 Task: Mark as unread   from aakash.mishra@softage.net with a subject Subject0024
Action: Mouse moved to (599, 19)
Screenshot: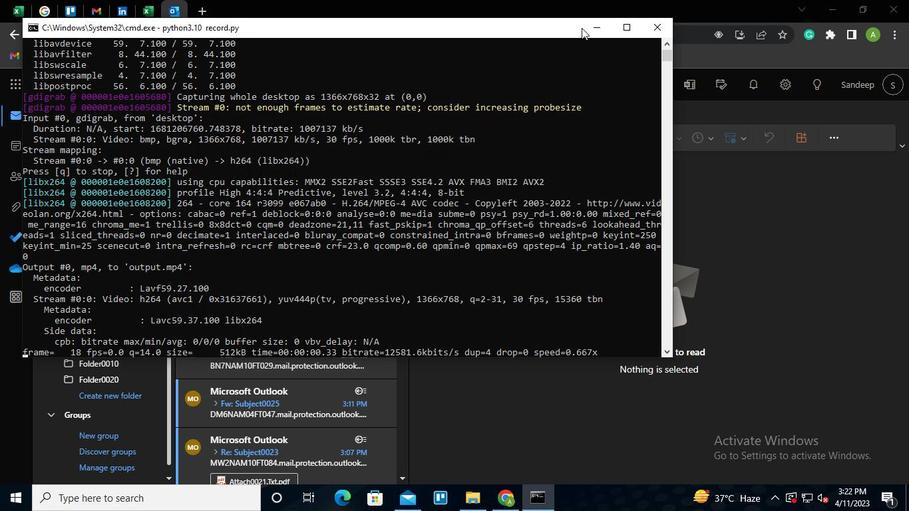 
Action: Mouse pressed left at (599, 19)
Screenshot: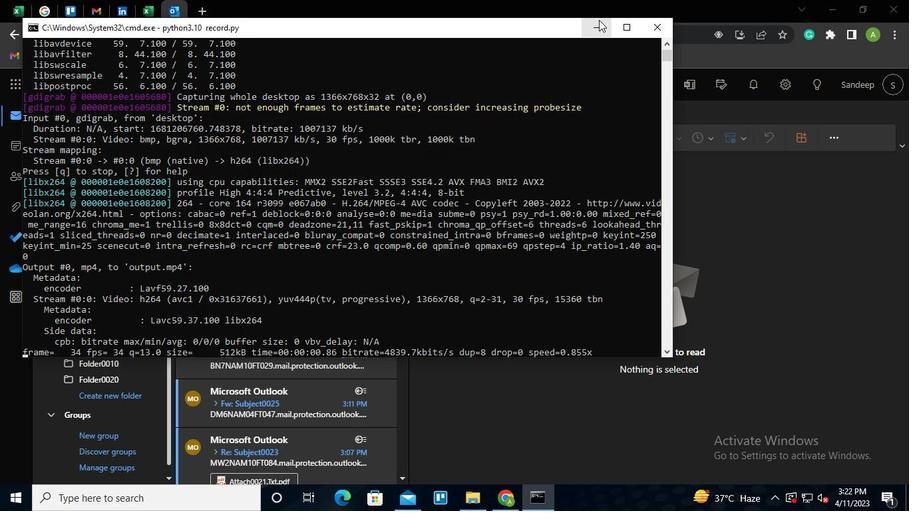 
Action: Mouse moved to (281, 89)
Screenshot: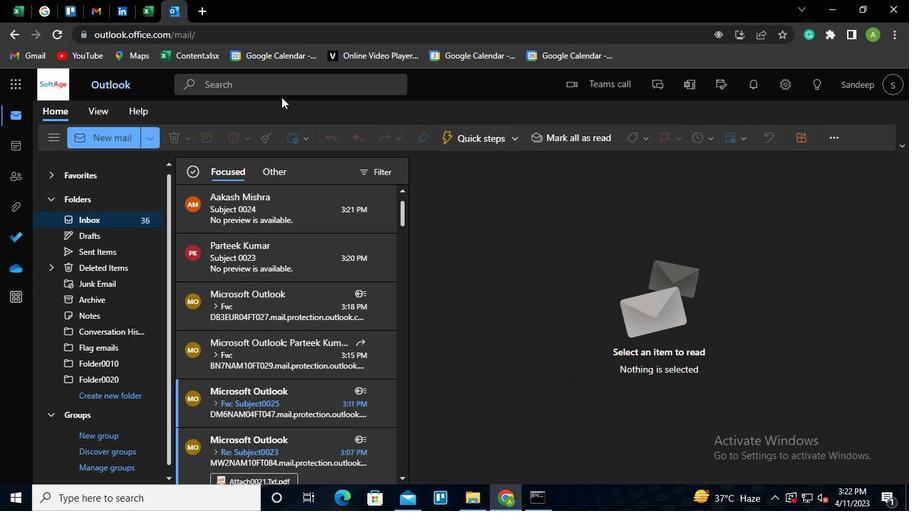 
Action: Mouse pressed left at (281, 89)
Screenshot: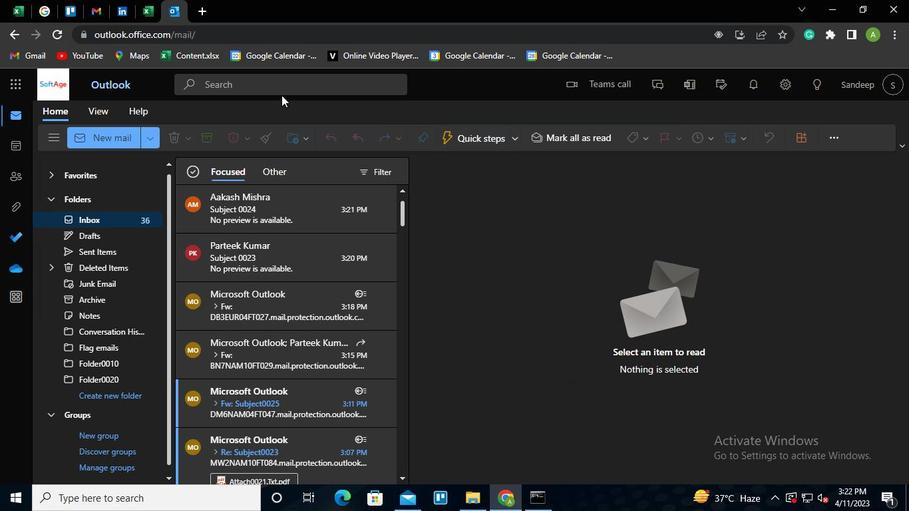 
Action: Mouse moved to (508, 83)
Screenshot: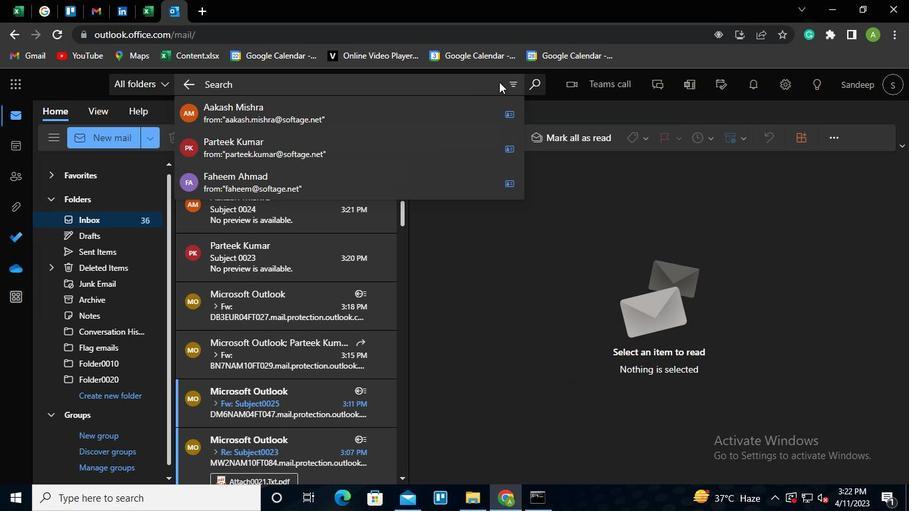 
Action: Mouse pressed left at (508, 83)
Screenshot: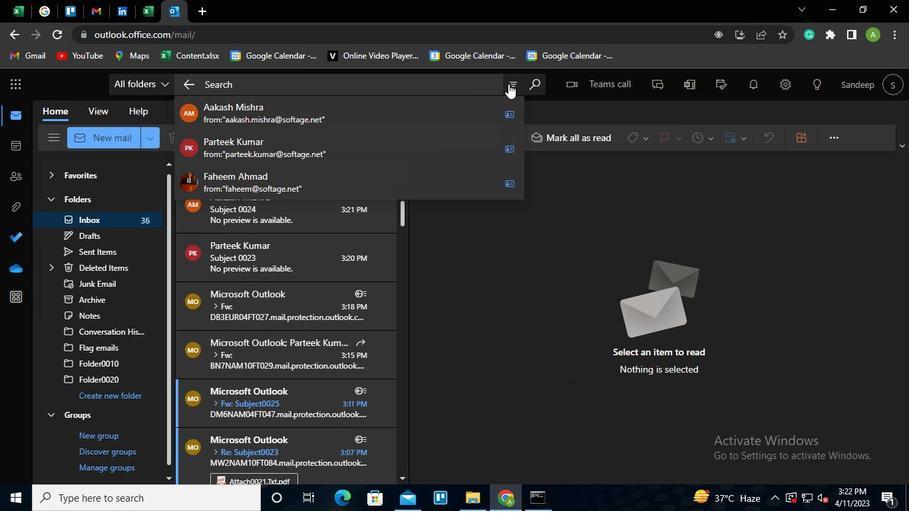 
Action: Mouse moved to (266, 111)
Screenshot: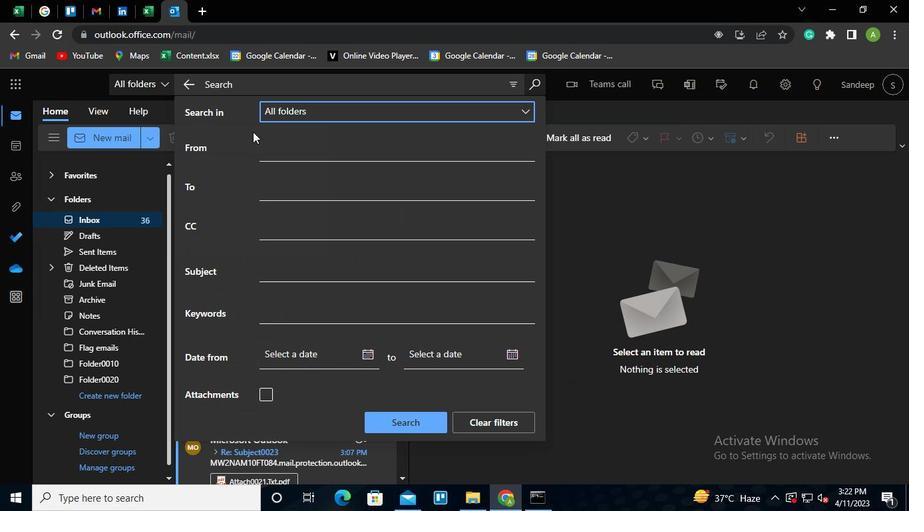 
Action: Mouse pressed left at (266, 111)
Screenshot: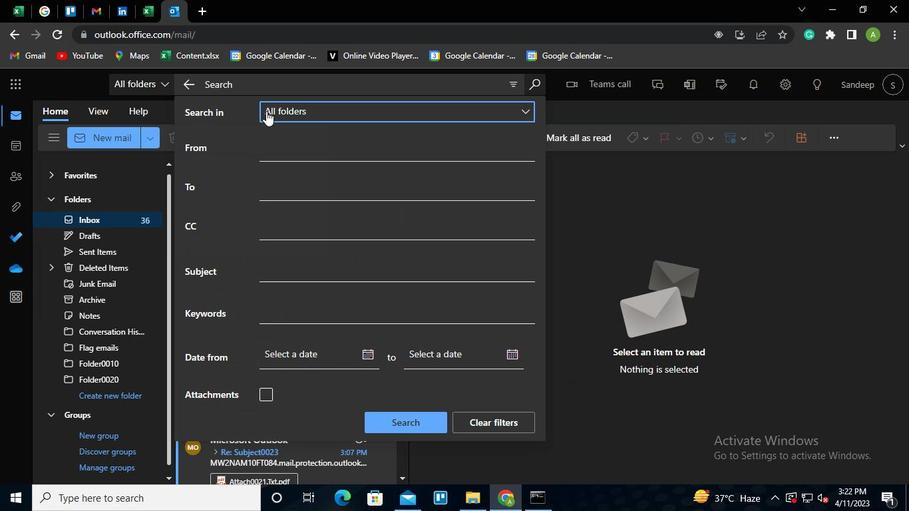 
Action: Mouse moved to (275, 150)
Screenshot: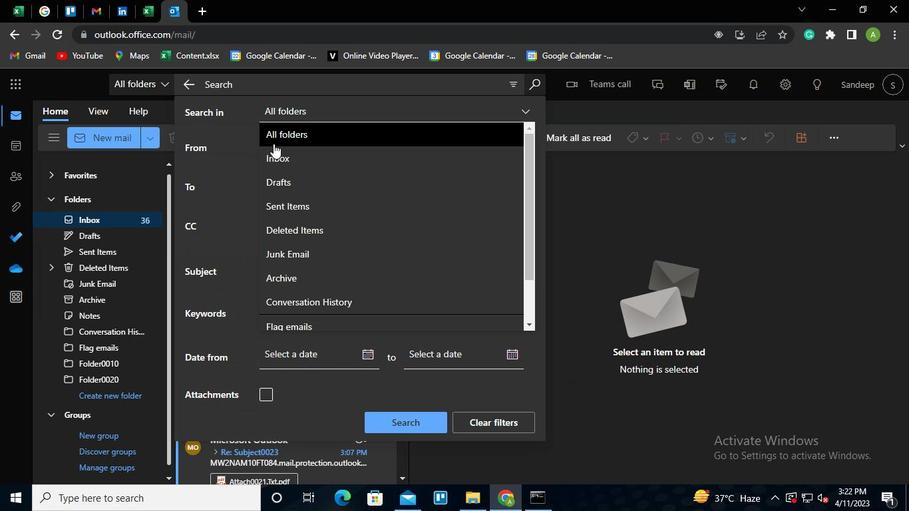 
Action: Mouse pressed left at (275, 150)
Screenshot: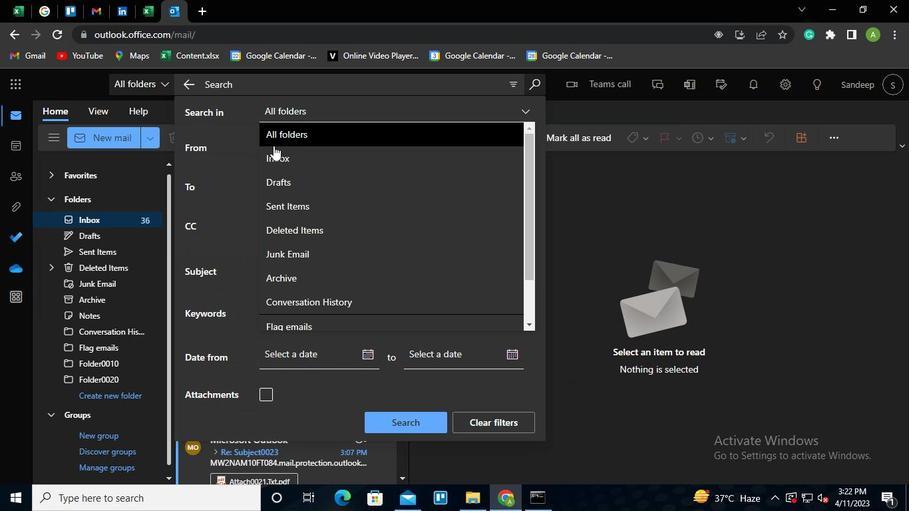 
Action: Mouse moved to (274, 140)
Screenshot: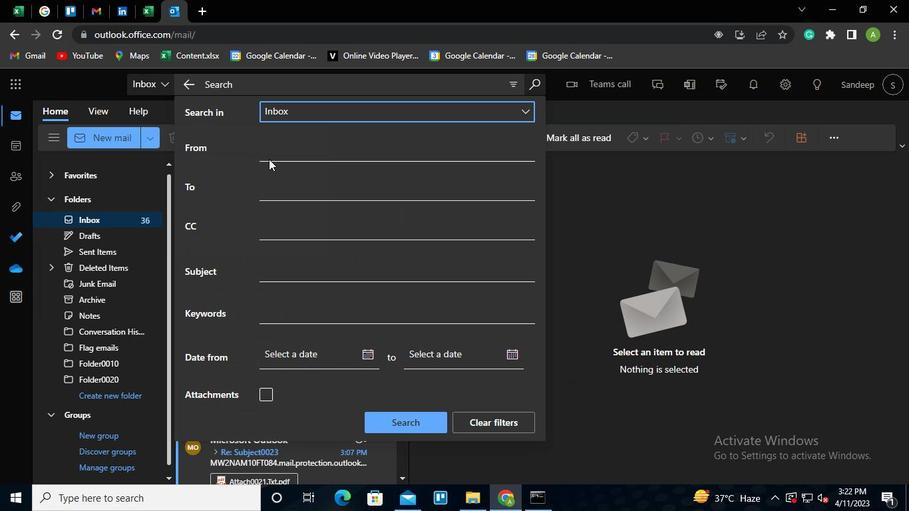 
Action: Mouse pressed left at (274, 140)
Screenshot: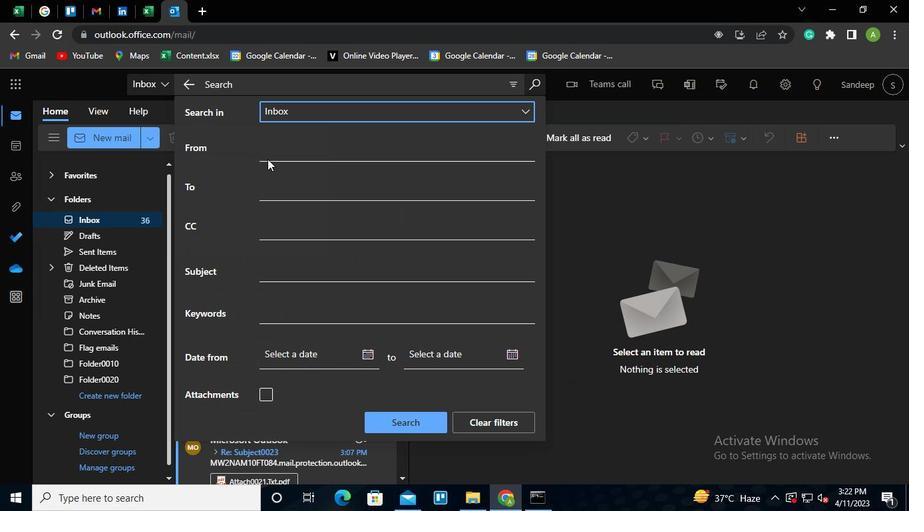 
Action: Mouse moved to (305, 215)
Screenshot: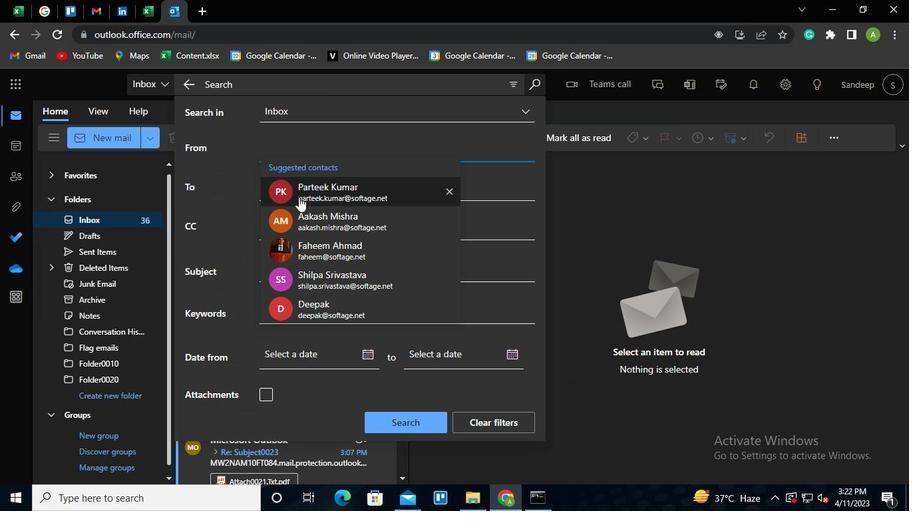 
Action: Mouse pressed left at (305, 215)
Screenshot: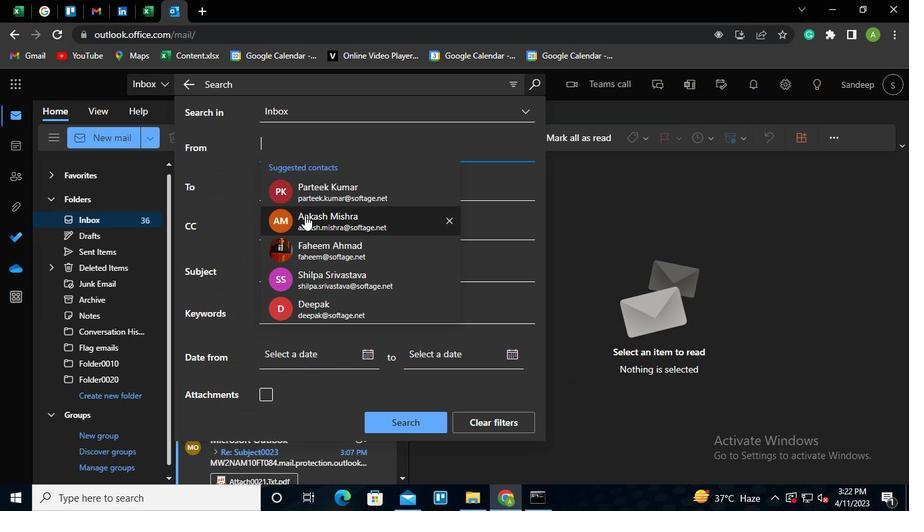 
Action: Mouse moved to (290, 272)
Screenshot: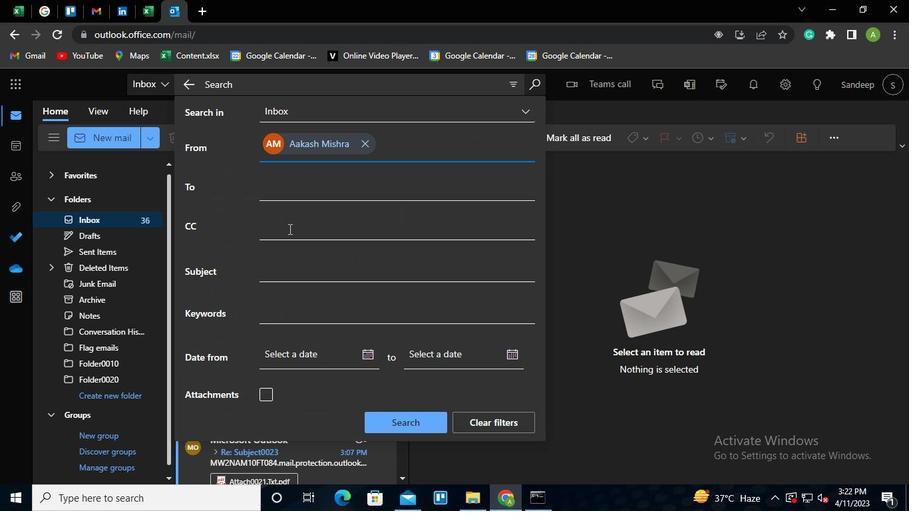 
Action: Mouse pressed left at (290, 272)
Screenshot: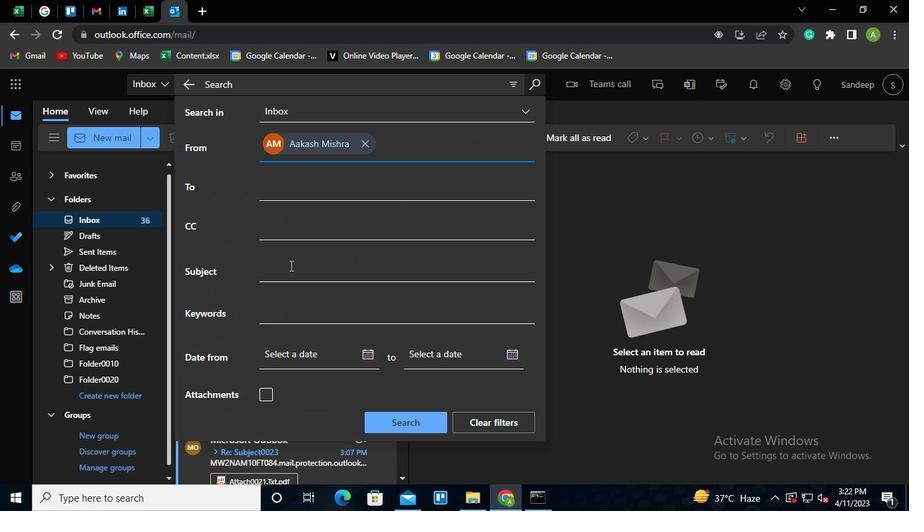 
Action: Keyboard Key.shift
Screenshot: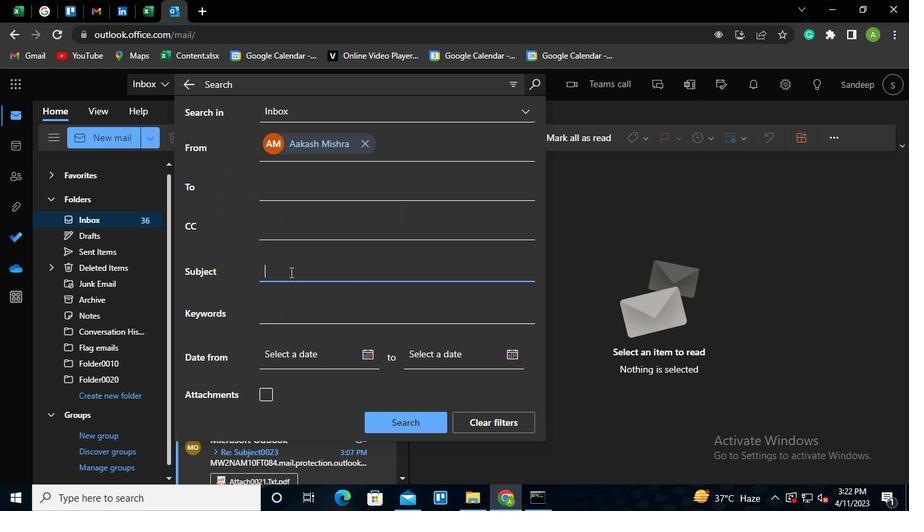 
Action: Keyboard S
Screenshot: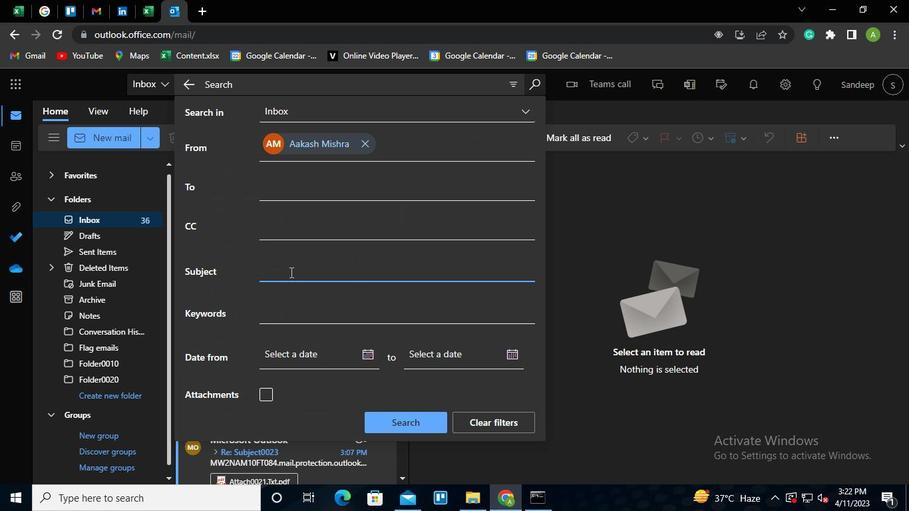 
Action: Keyboard u
Screenshot: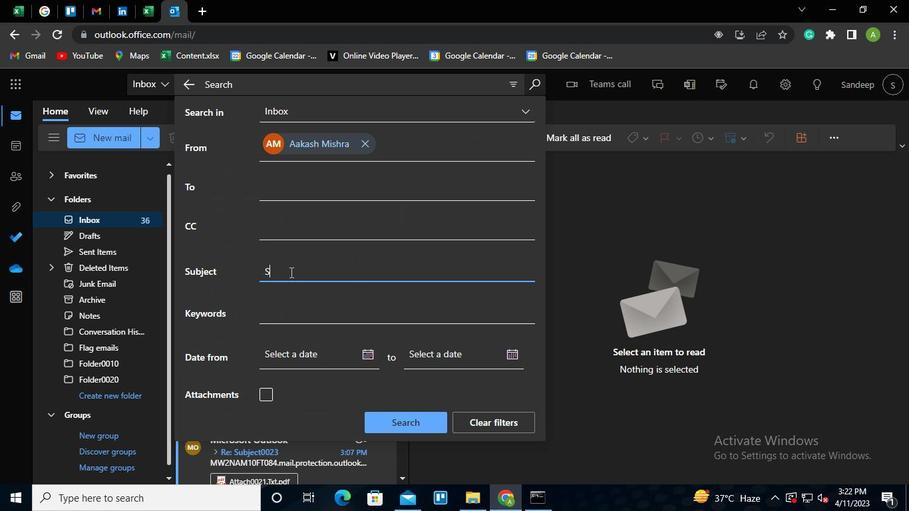 
Action: Keyboard b
Screenshot: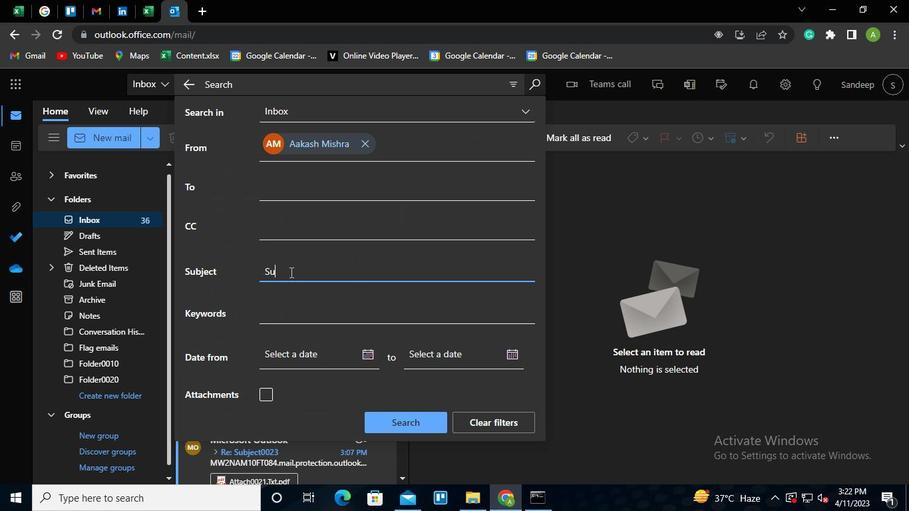 
Action: Keyboard j
Screenshot: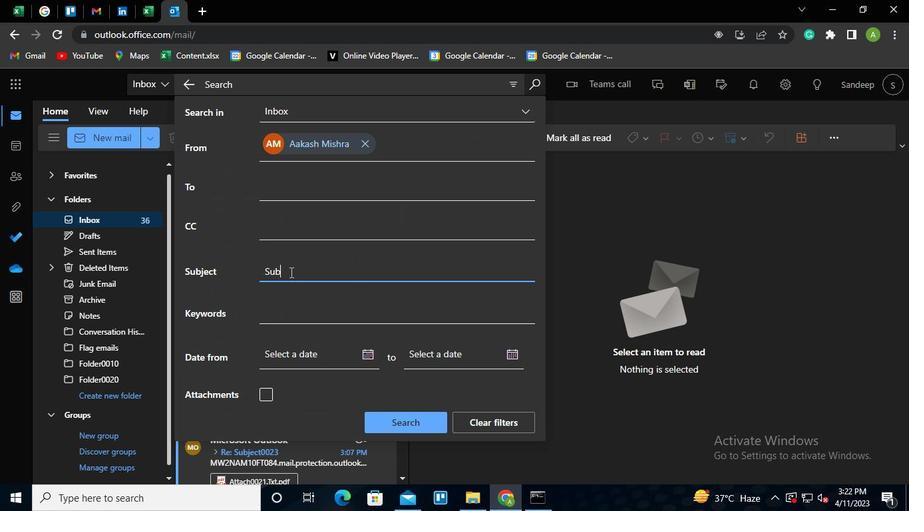 
Action: Keyboard e
Screenshot: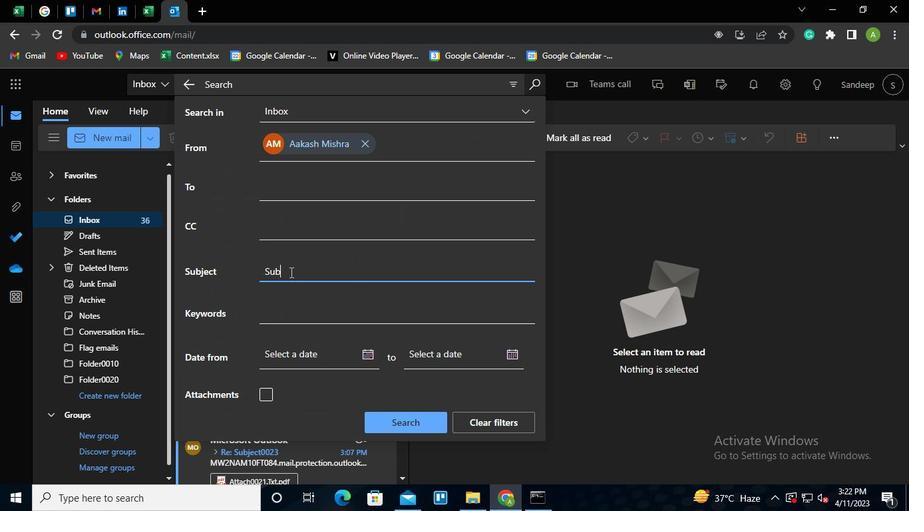 
Action: Keyboard c
Screenshot: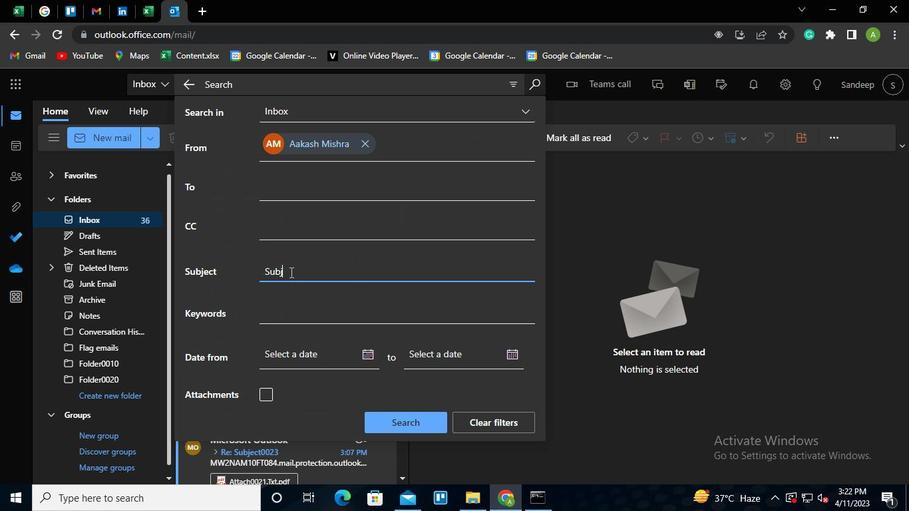 
Action: Keyboard t
Screenshot: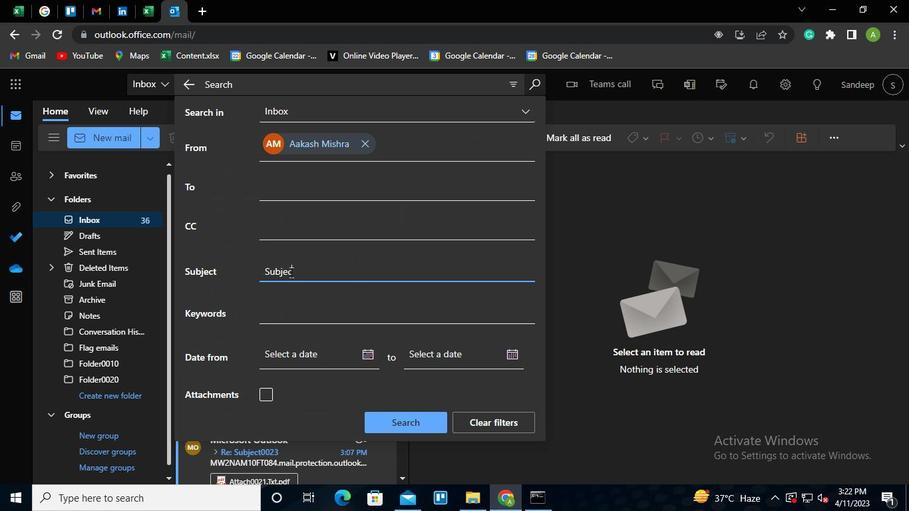 
Action: Keyboard Key.space
Screenshot: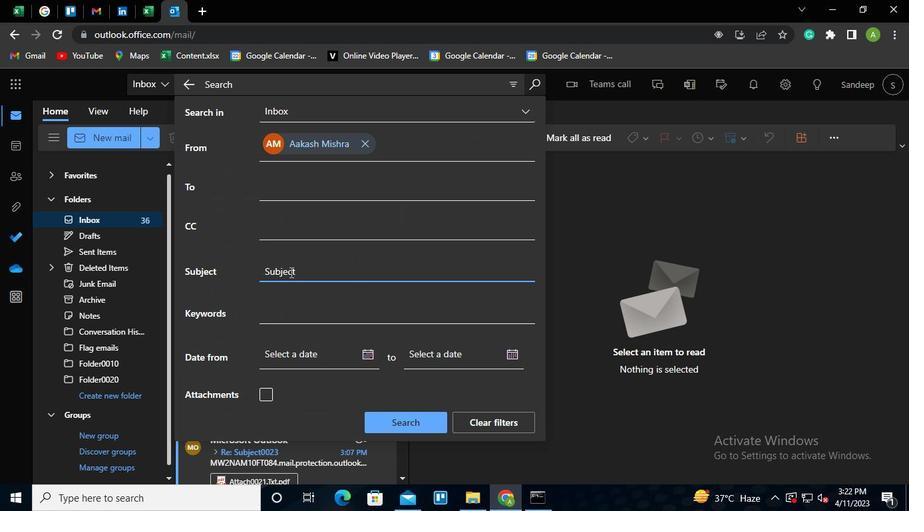 
Action: Keyboard <96>
Screenshot: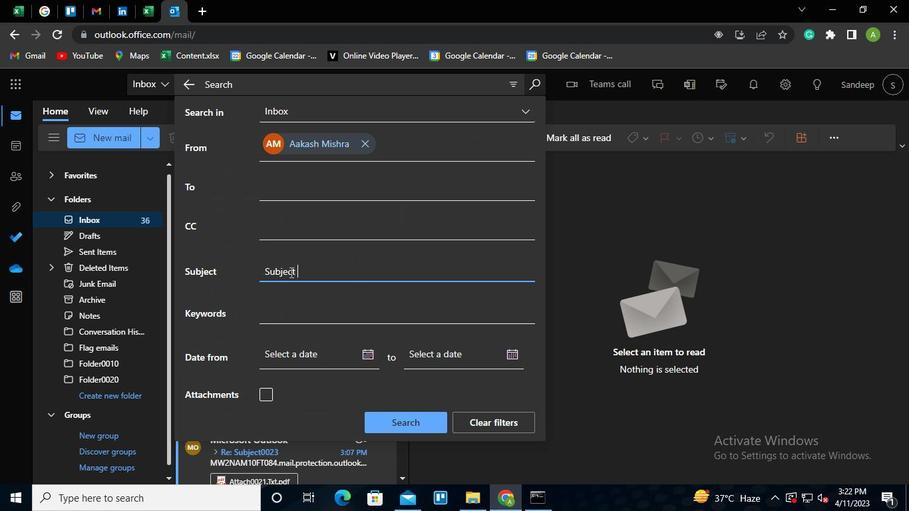 
Action: Keyboard <96>
Screenshot: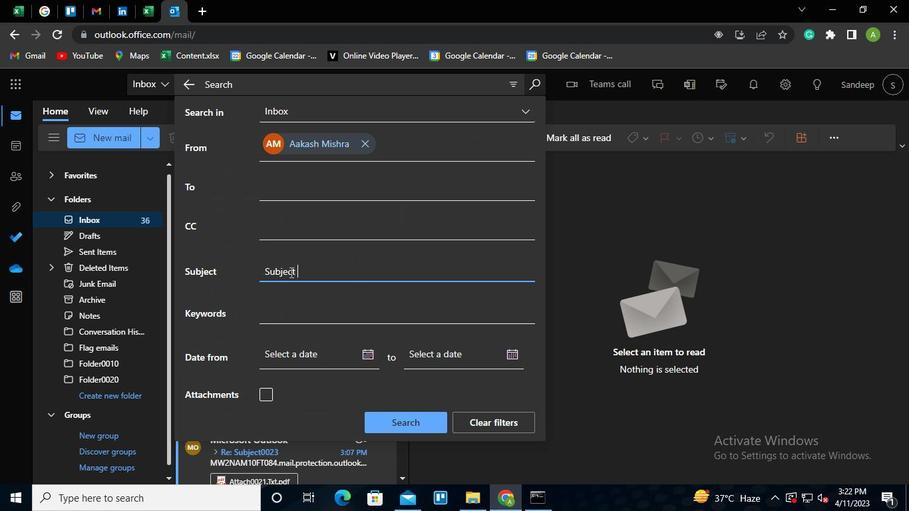 
Action: Keyboard <98>
Screenshot: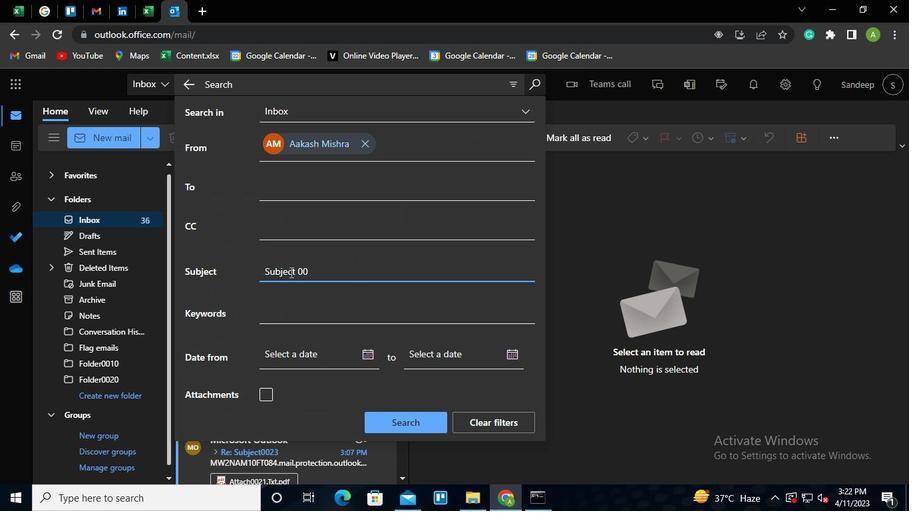 
Action: Keyboard <100>
Screenshot: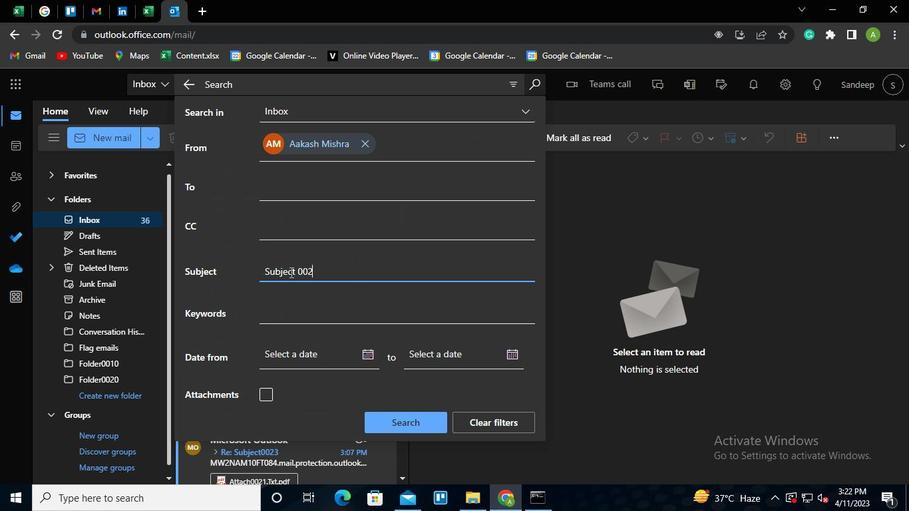 
Action: Mouse moved to (403, 424)
Screenshot: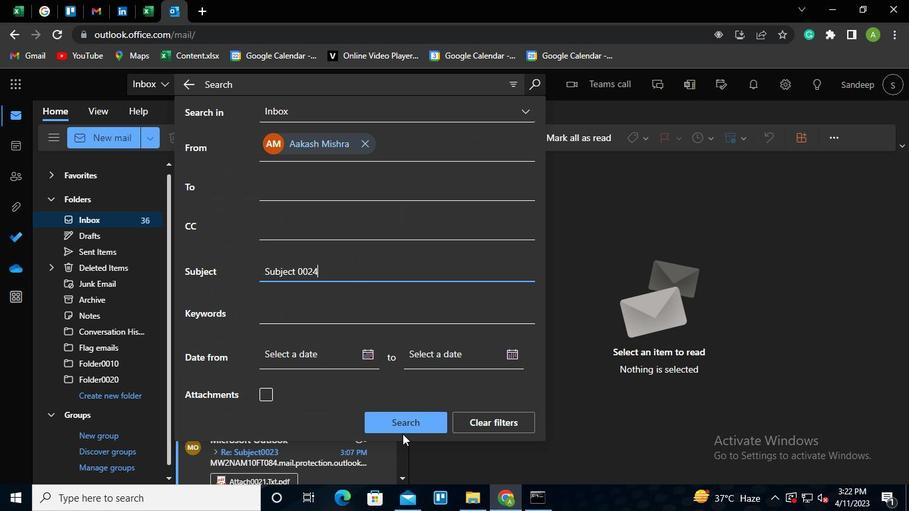 
Action: Mouse pressed left at (403, 424)
Screenshot: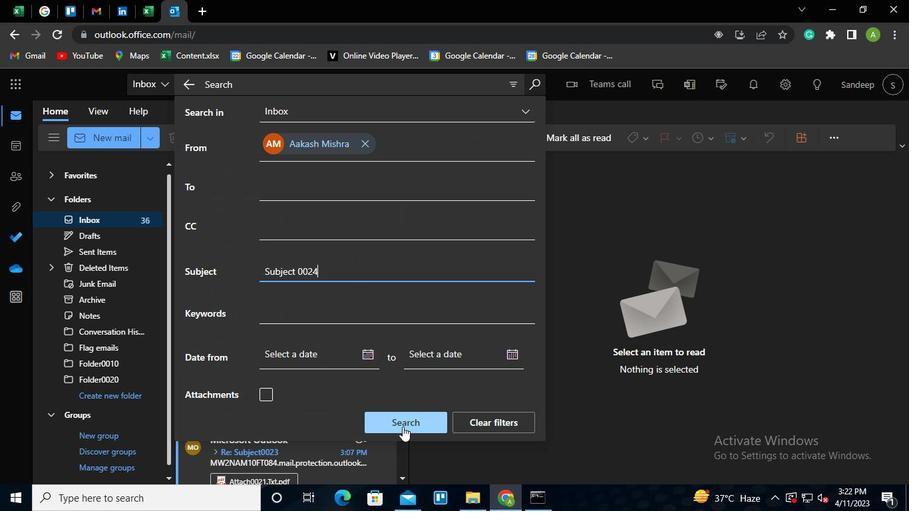 
Action: Mouse moved to (301, 238)
Screenshot: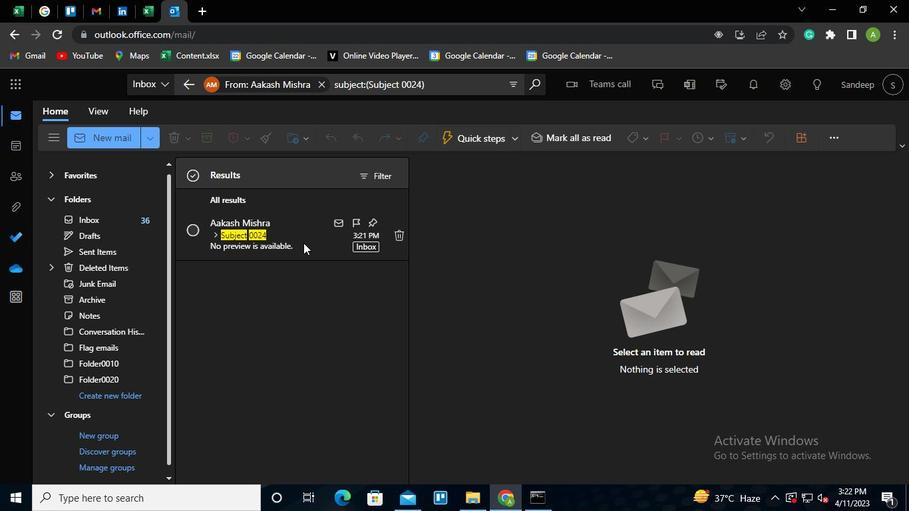 
Action: Mouse pressed right at (301, 238)
Screenshot: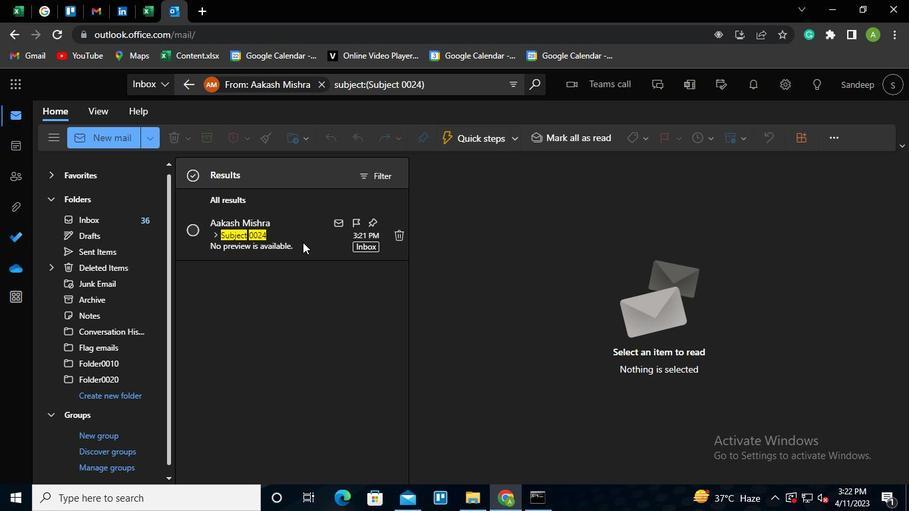 
Action: Mouse moved to (325, 271)
Screenshot: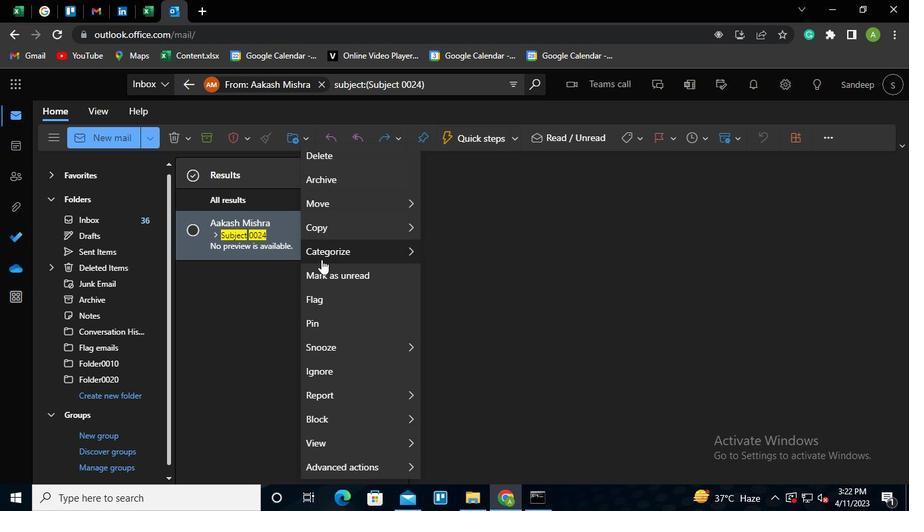 
Action: Mouse pressed left at (325, 271)
Screenshot: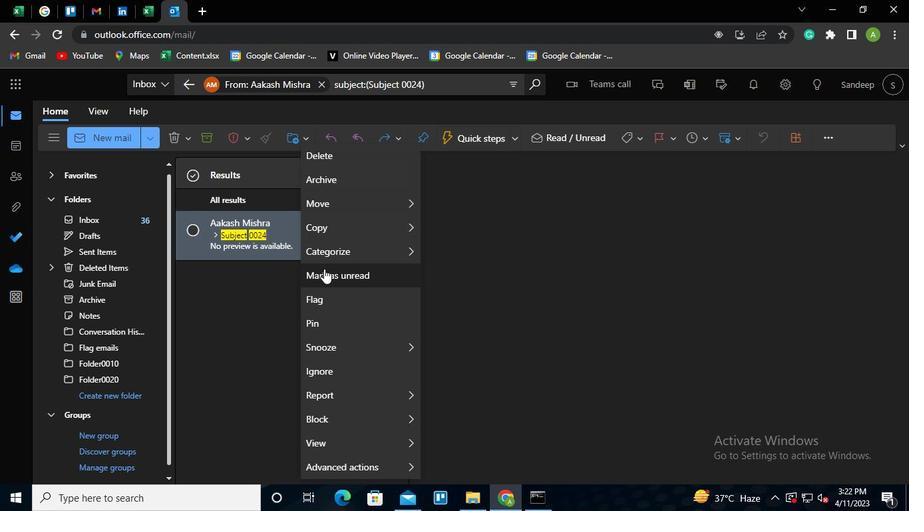 
Action: Mouse moved to (544, 494)
Screenshot: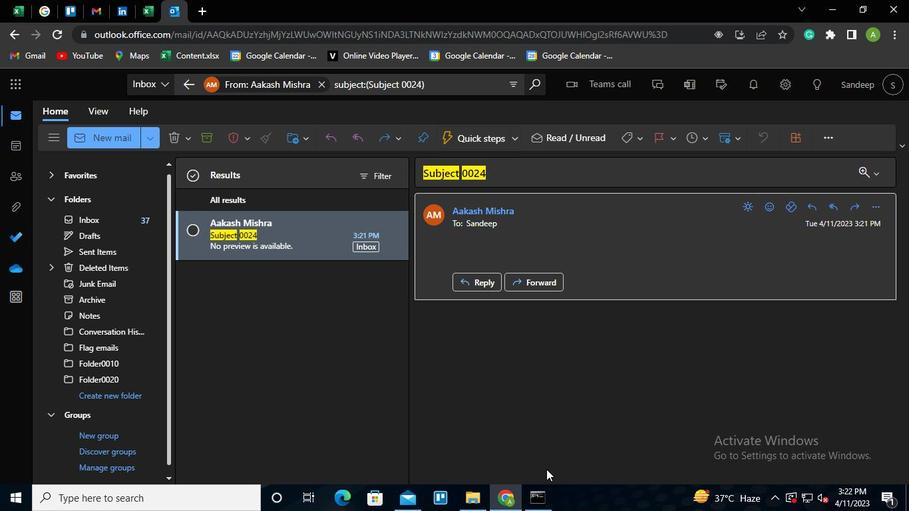 
Action: Mouse pressed left at (544, 494)
Screenshot: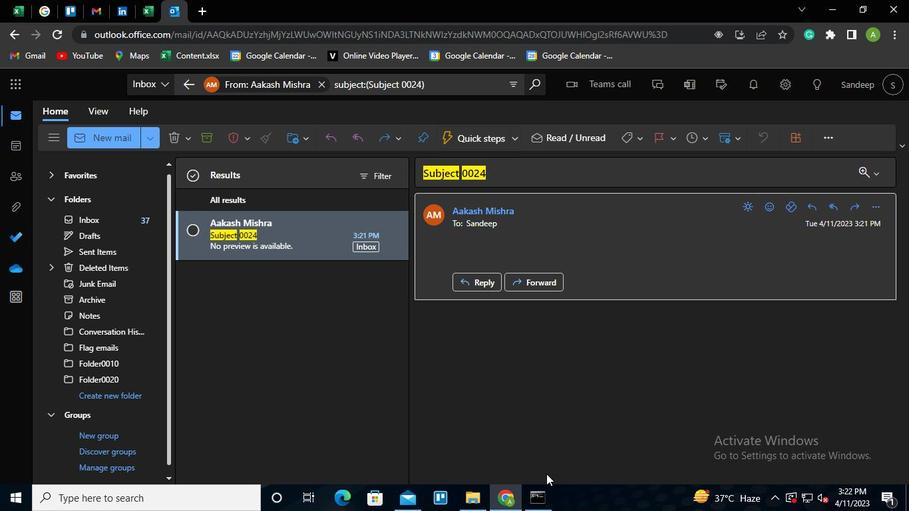
Action: Mouse moved to (654, 28)
Screenshot: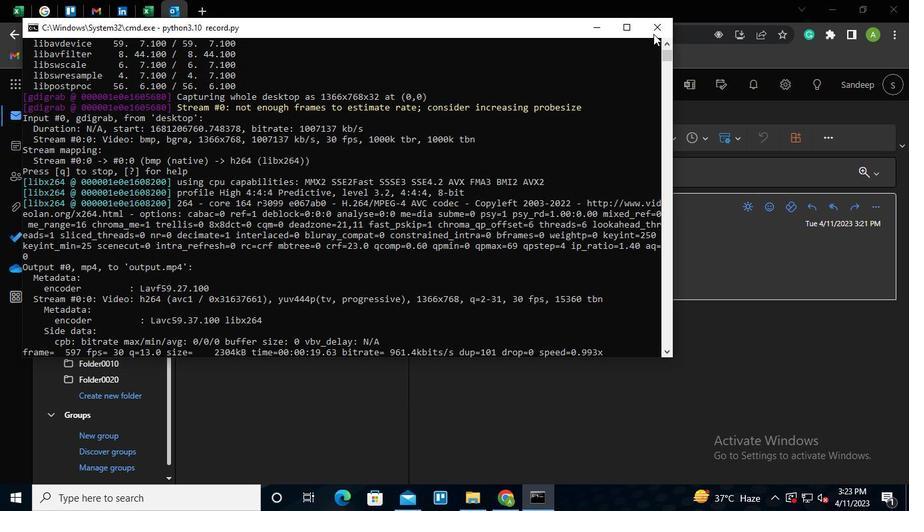 
Action: Mouse pressed left at (654, 28)
Screenshot: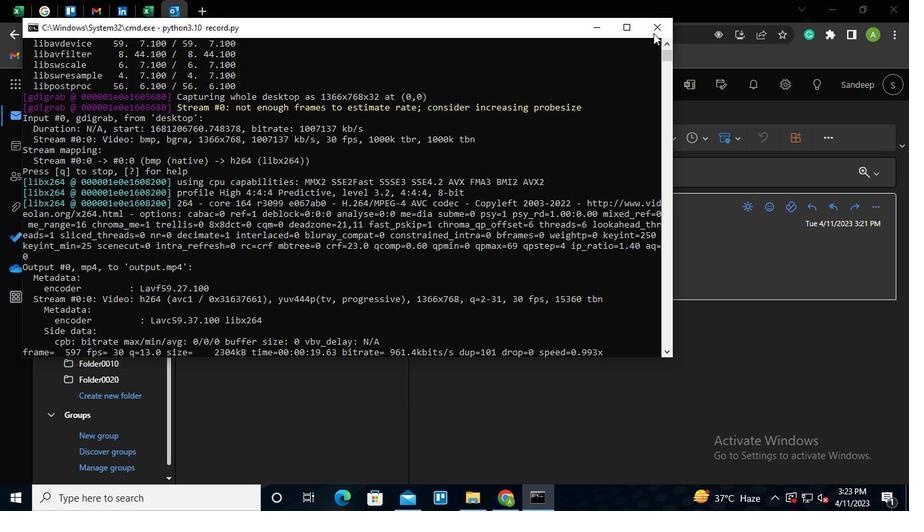 
